 Task: Add page numbers in print page.
Action: Mouse moved to (49, 80)
Screenshot: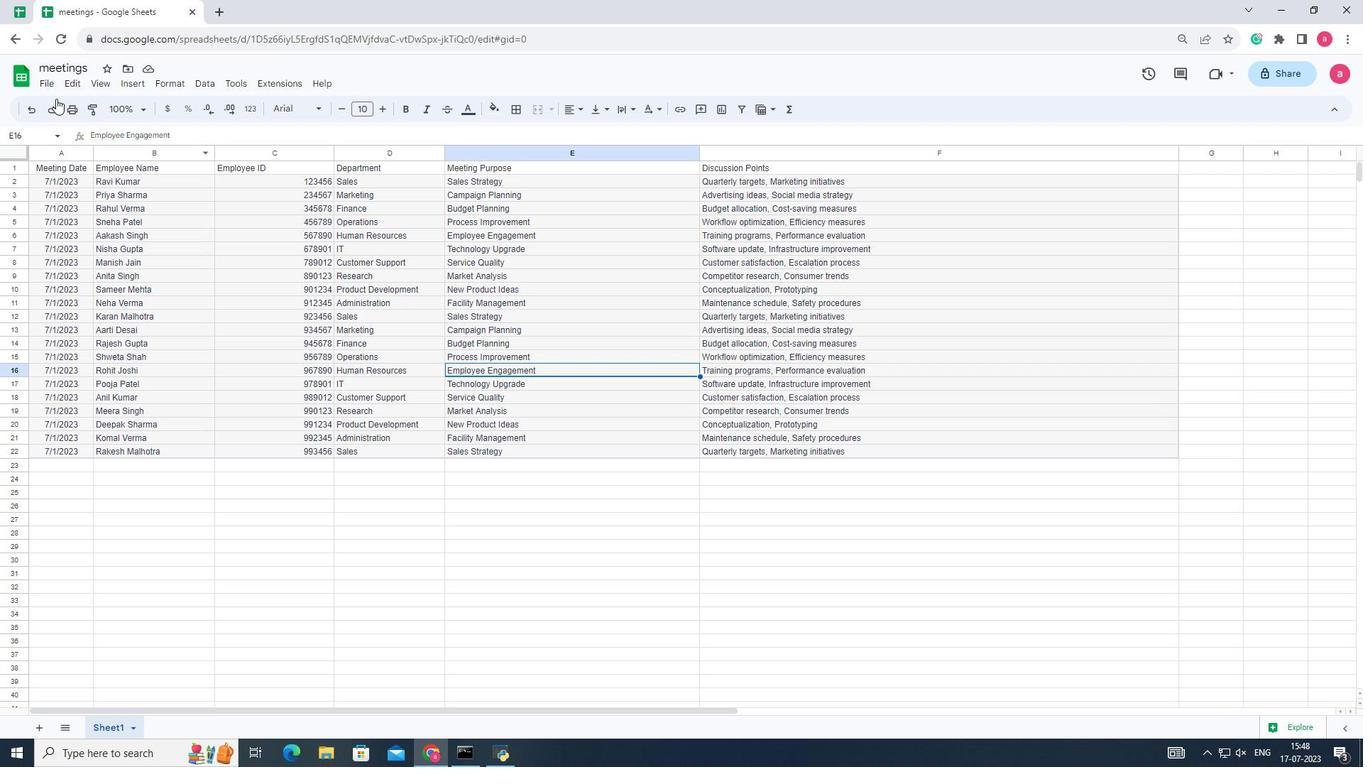 
Action: Mouse pressed left at (49, 80)
Screenshot: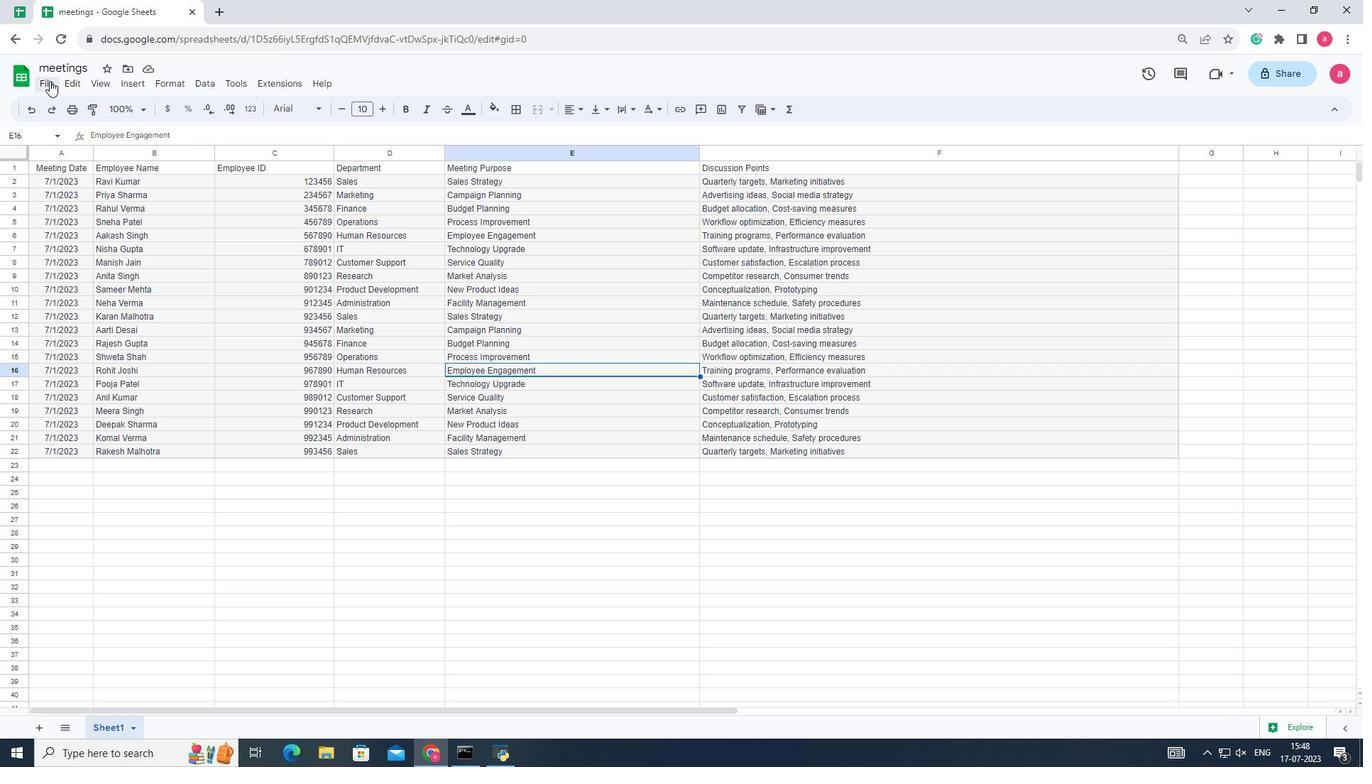 
Action: Mouse moved to (77, 463)
Screenshot: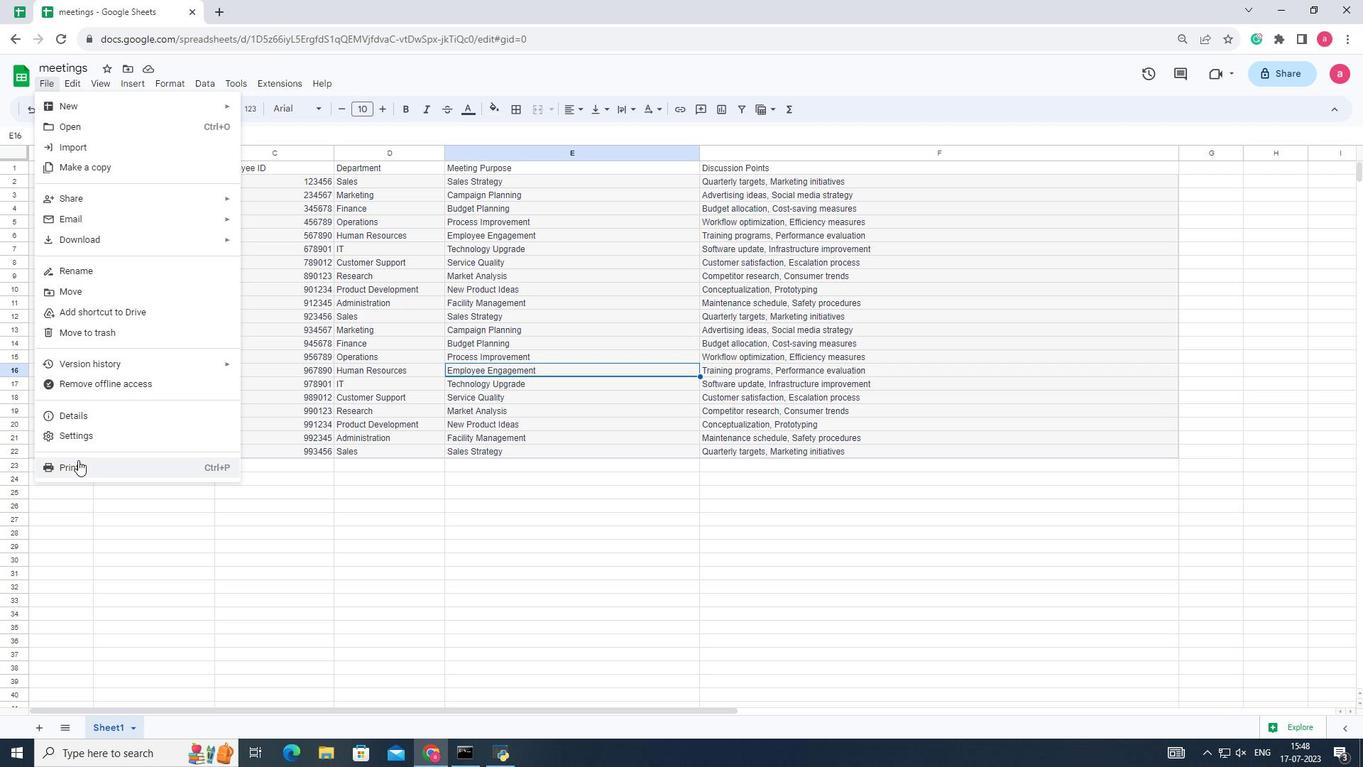 
Action: Mouse pressed left at (77, 463)
Screenshot: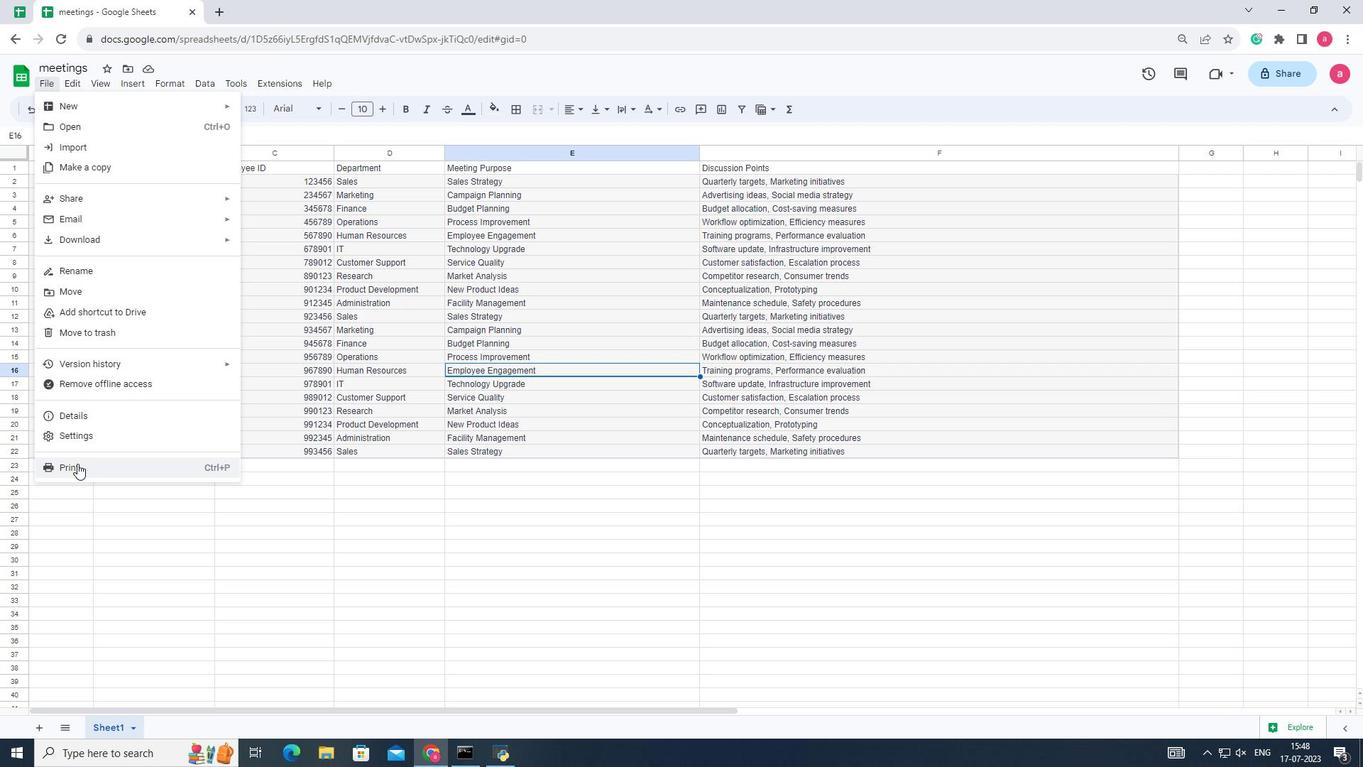 
Action: Mouse moved to (1200, 438)
Screenshot: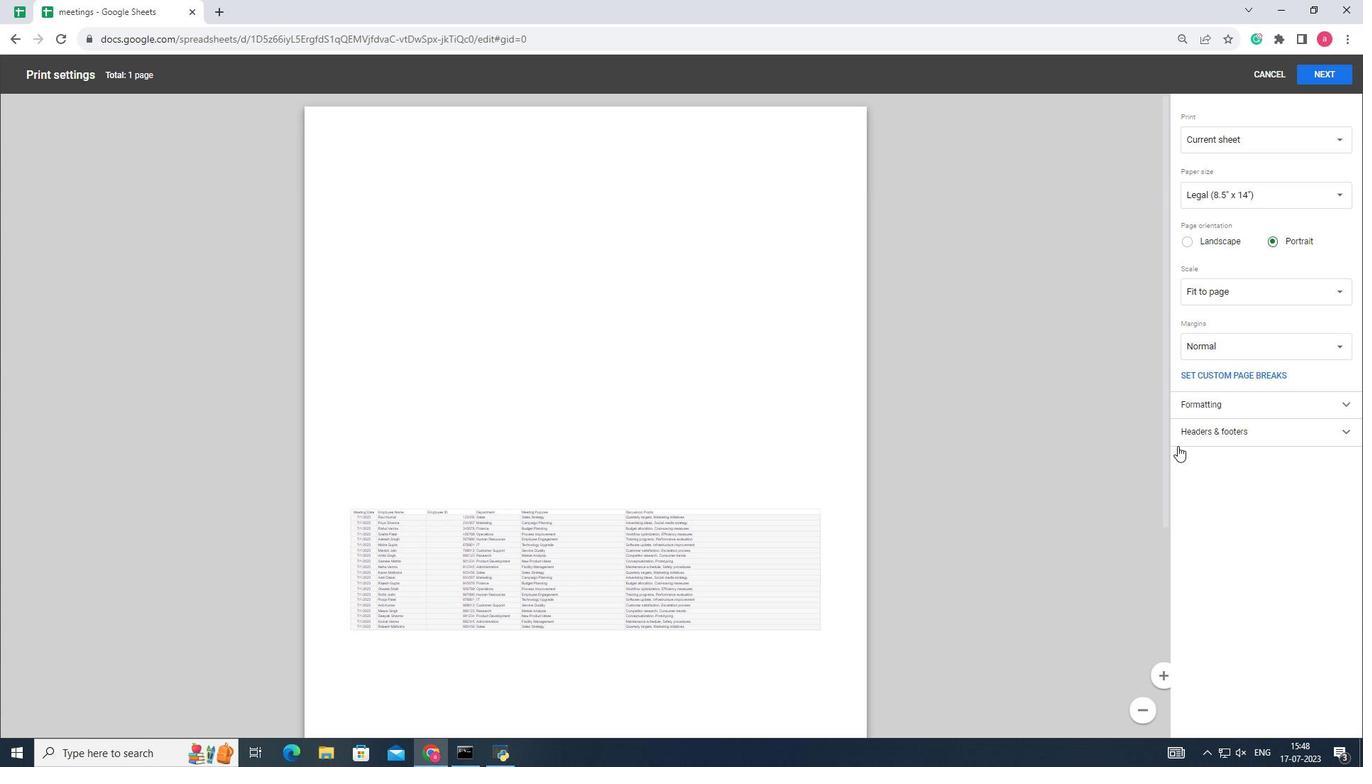 
Action: Mouse pressed left at (1200, 438)
Screenshot: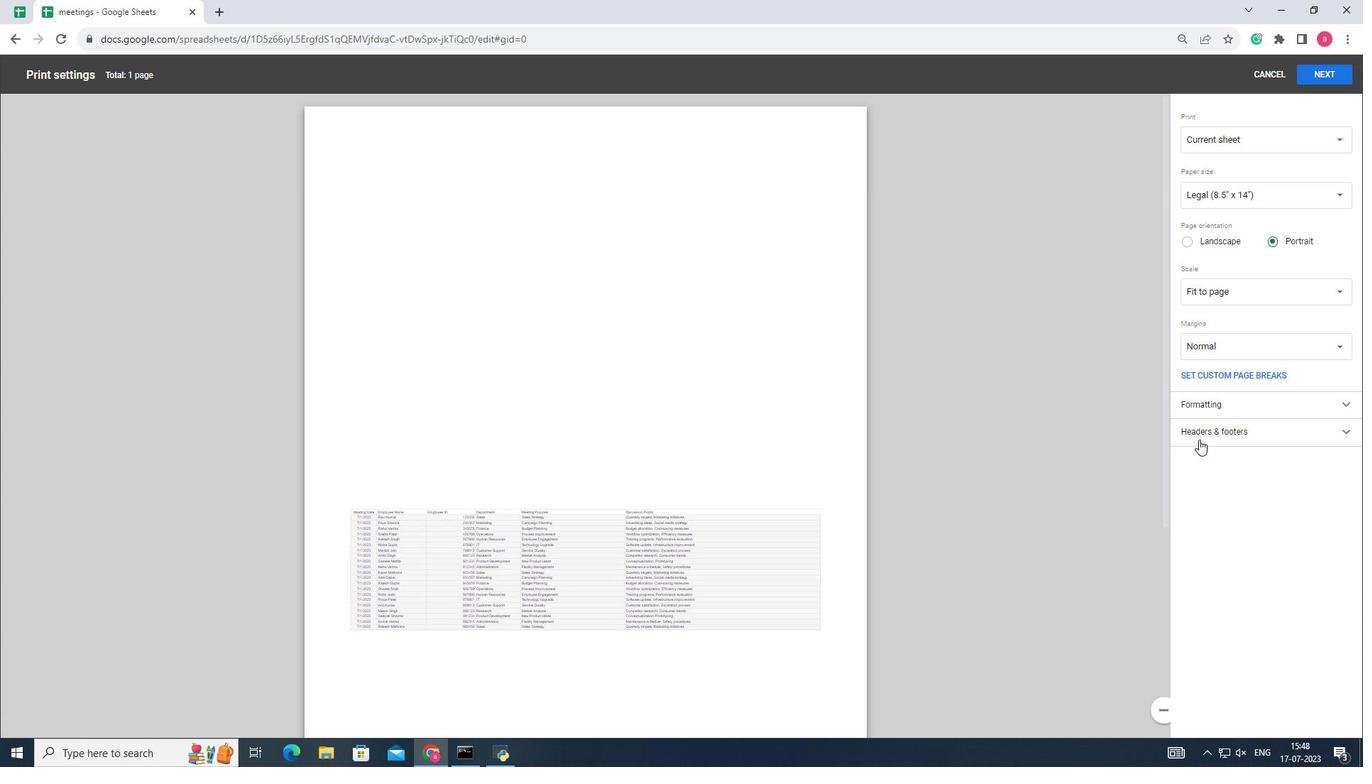 
Action: Mouse moved to (1203, 453)
Screenshot: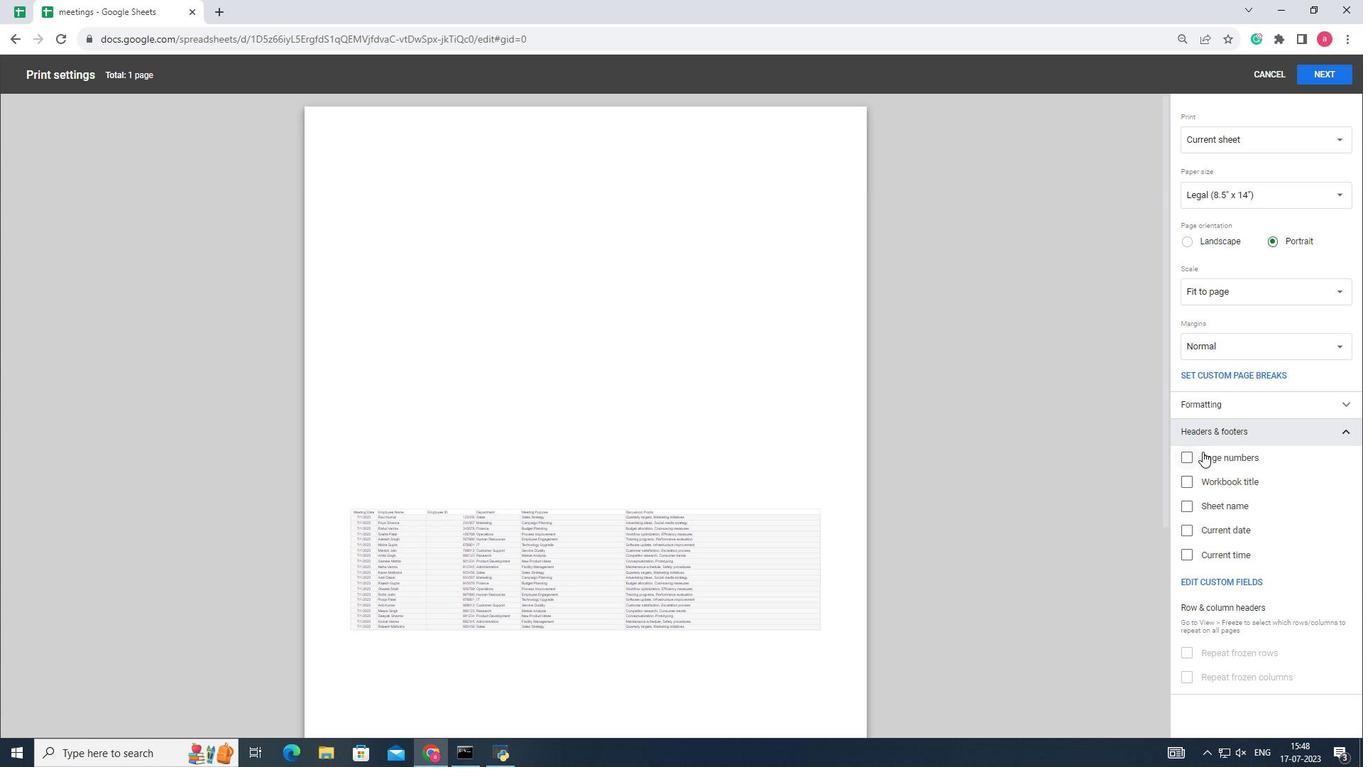 
Action: Mouse pressed left at (1203, 453)
Screenshot: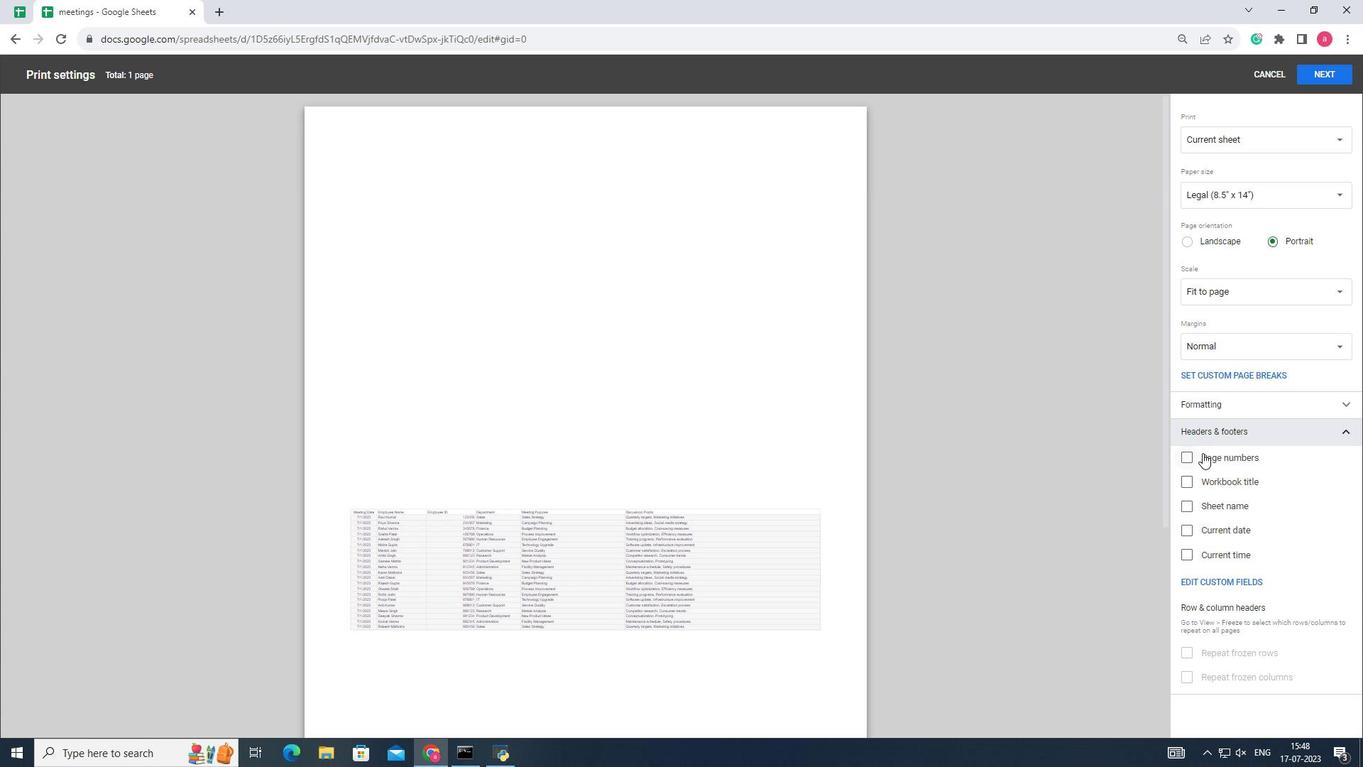 
